 Task: Create List Developing in Board Public Speaking Coaching to Workspace Content Creation
Action: Mouse moved to (67, 283)
Screenshot: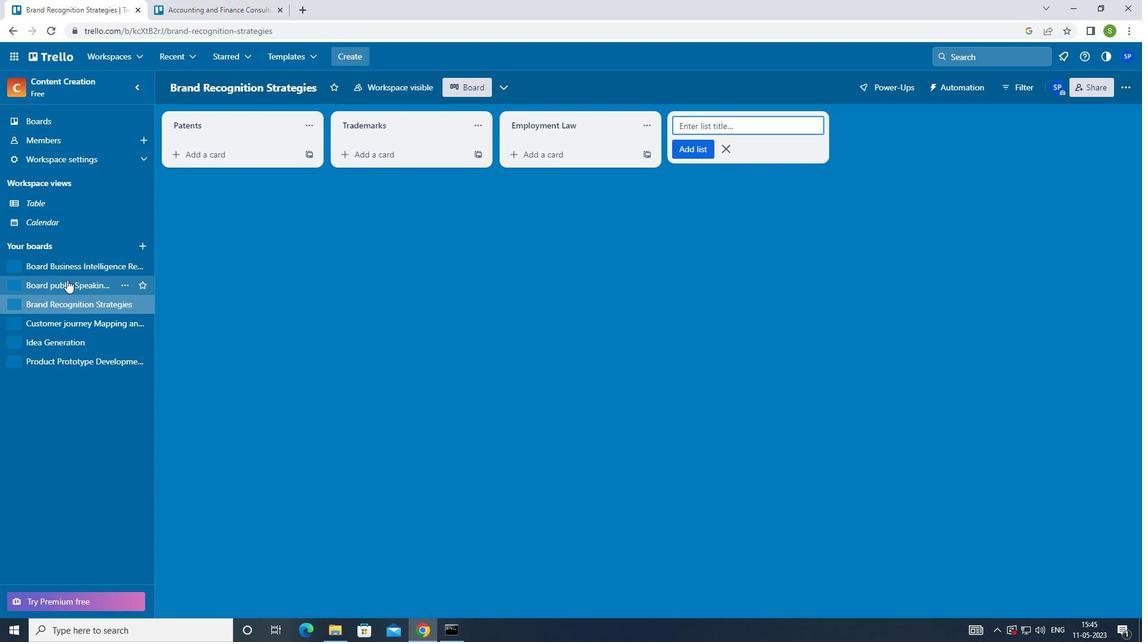 
Action: Mouse pressed left at (67, 283)
Screenshot: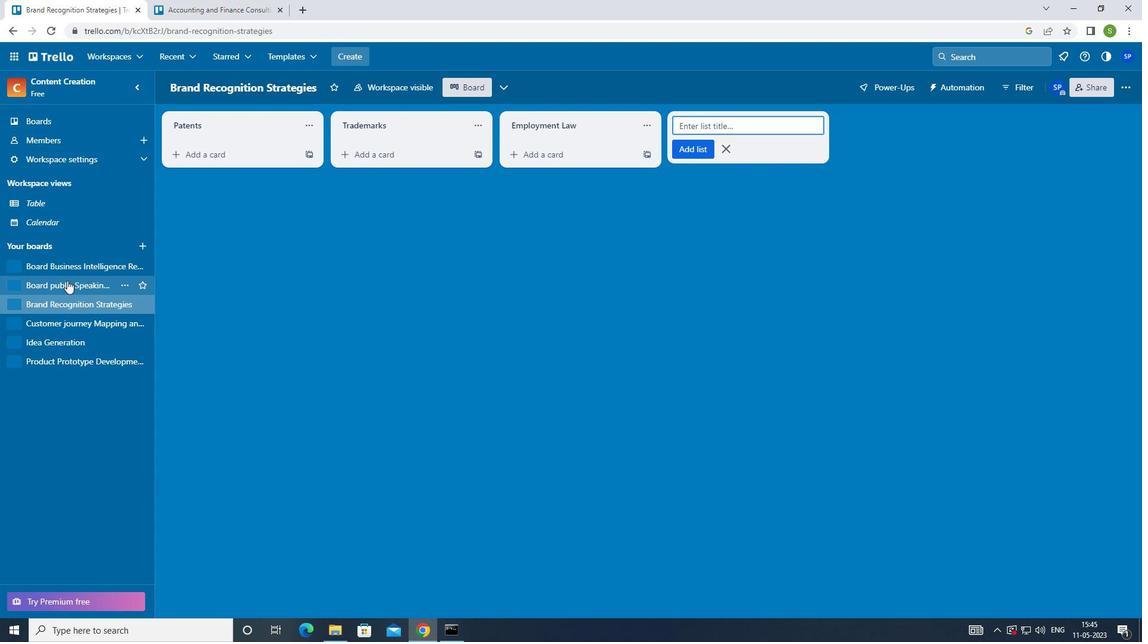 
Action: Mouse moved to (581, 135)
Screenshot: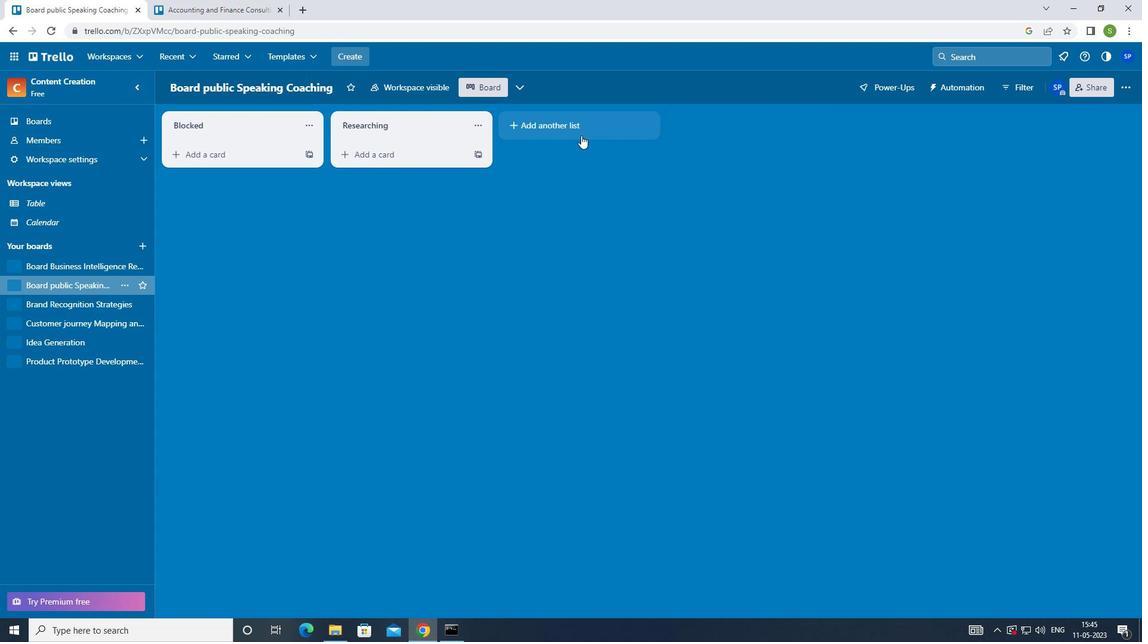 
Action: Mouse pressed left at (581, 135)
Screenshot: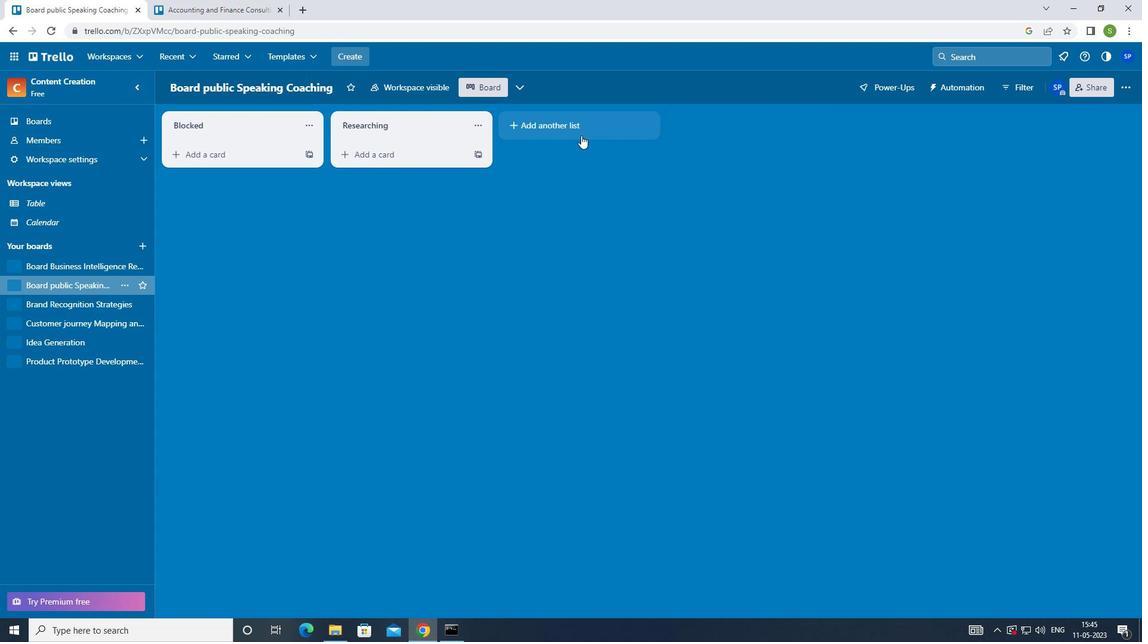 
Action: Mouse moved to (558, 129)
Screenshot: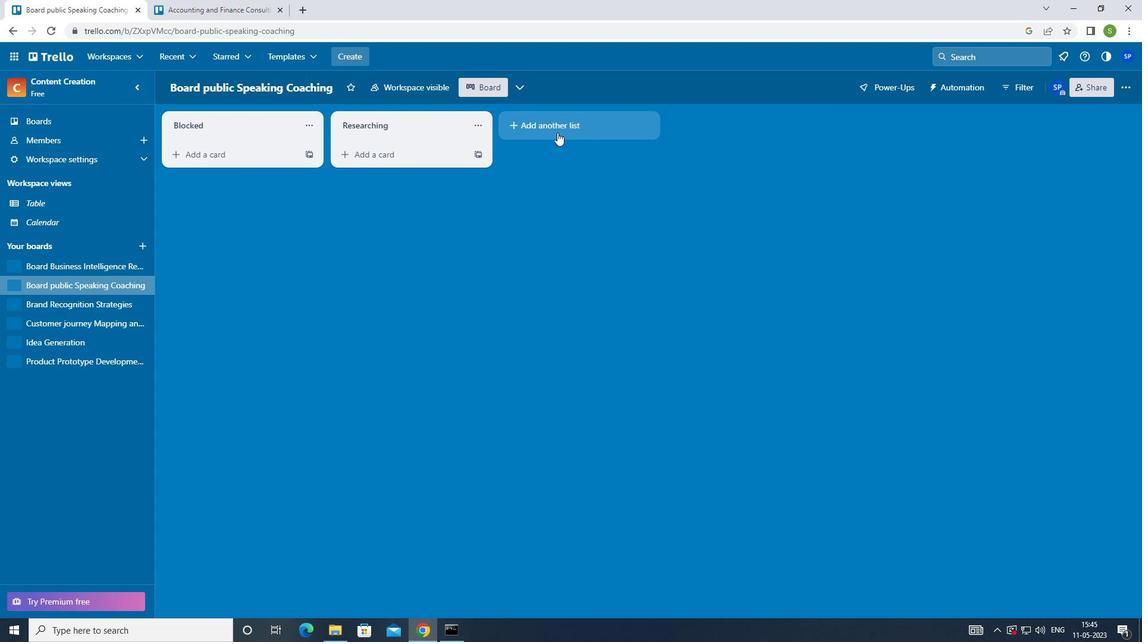 
Action: Mouse pressed left at (558, 129)
Screenshot: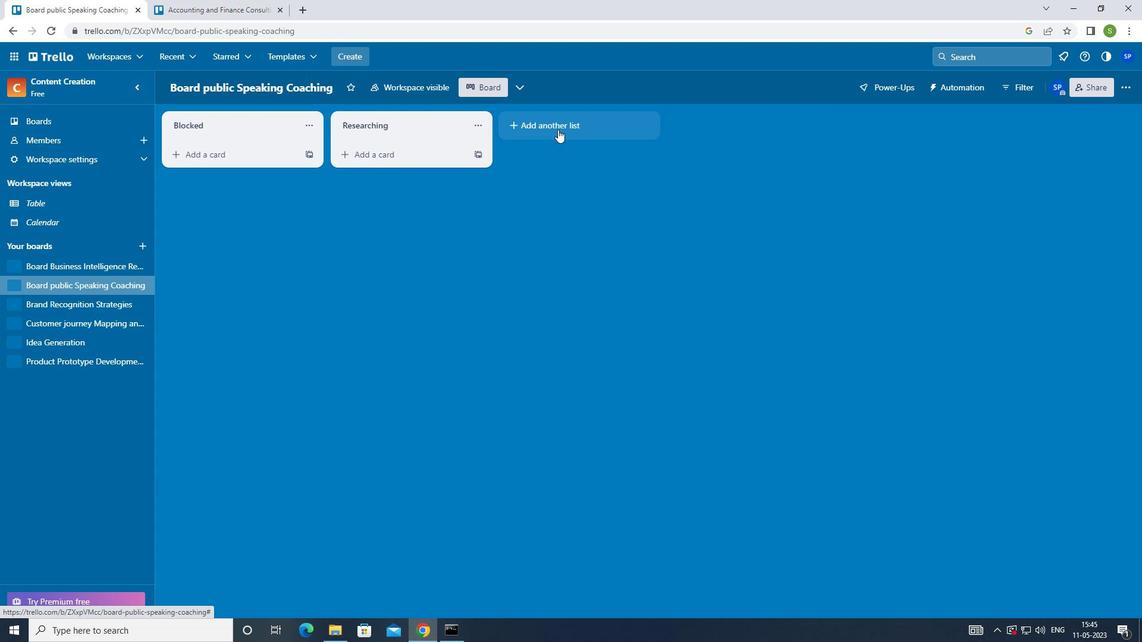 
Action: Mouse moved to (483, 213)
Screenshot: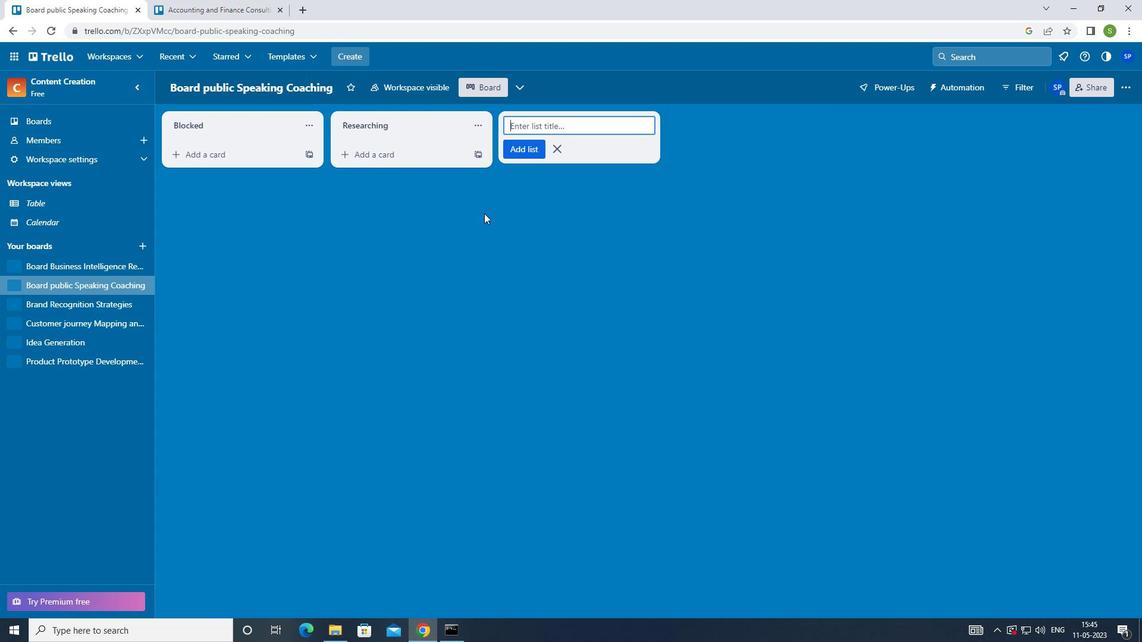 
Action: Key pressed <Key.shift><Key.shift>DEVELOPING<Key.enter><Key.f8>
Screenshot: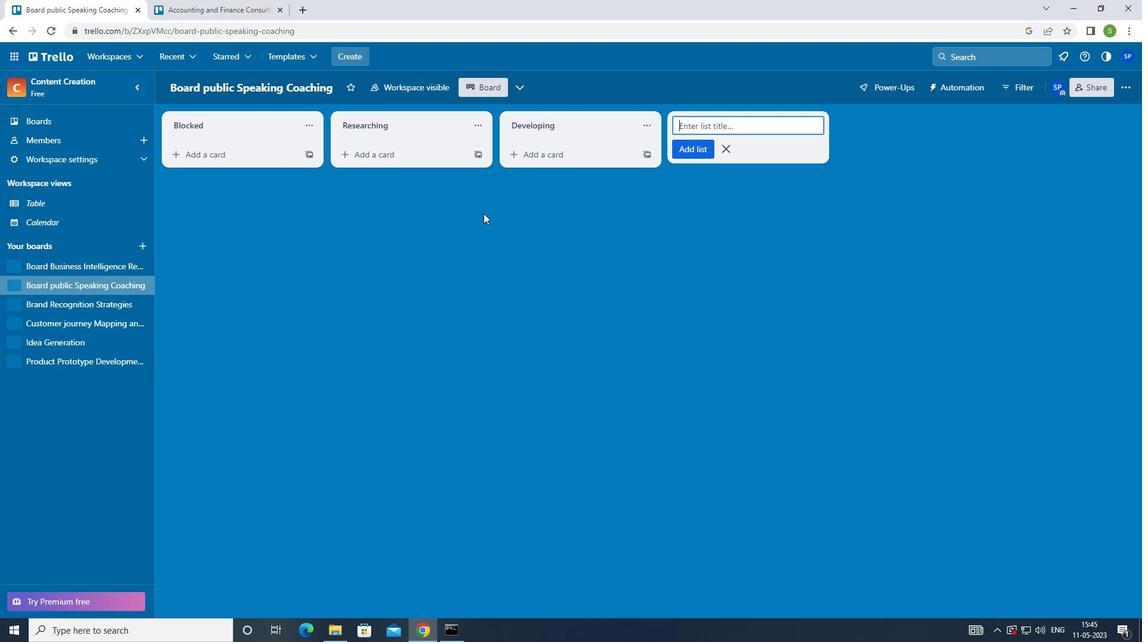 
